 Task: Enable the video filter "Puzzle interactive game video filter" for mosaic bridge stream output.
Action: Mouse moved to (93, 12)
Screenshot: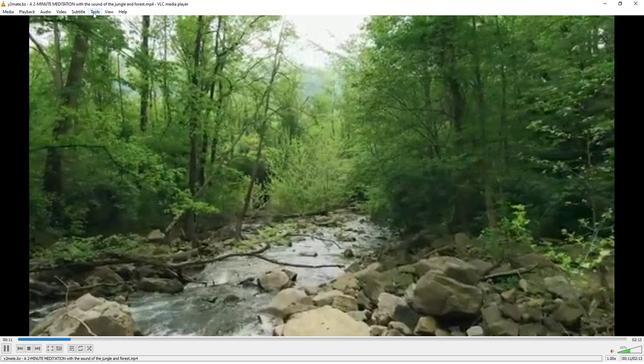 
Action: Mouse pressed left at (93, 12)
Screenshot: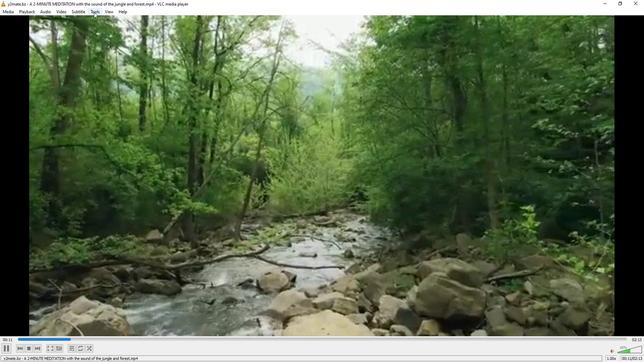 
Action: Mouse moved to (117, 90)
Screenshot: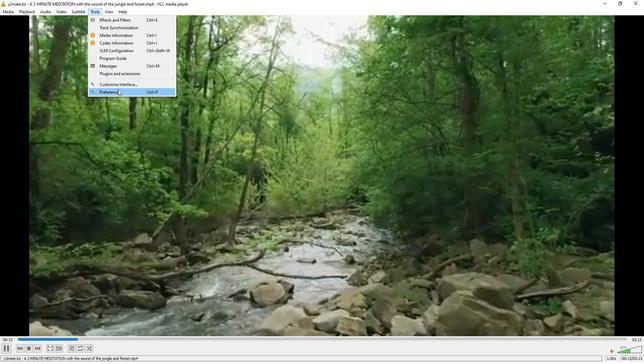 
Action: Mouse pressed left at (117, 90)
Screenshot: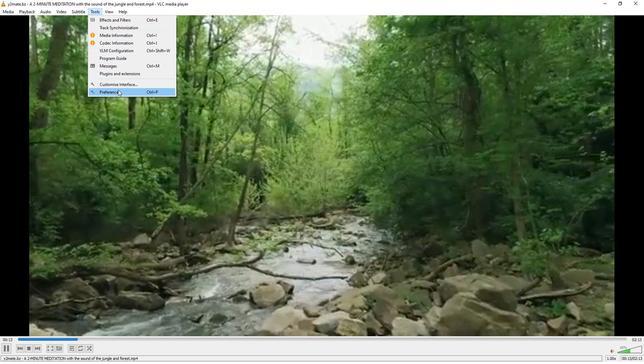 
Action: Mouse moved to (213, 295)
Screenshot: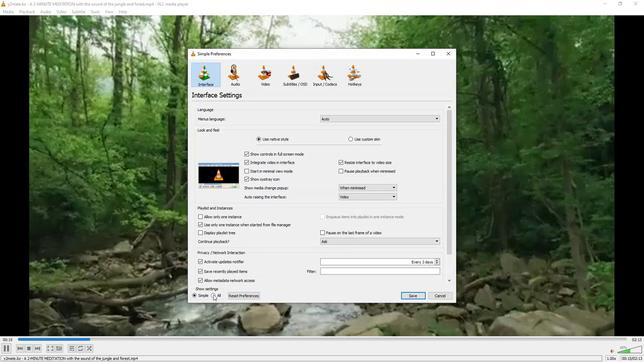 
Action: Mouse pressed left at (213, 295)
Screenshot: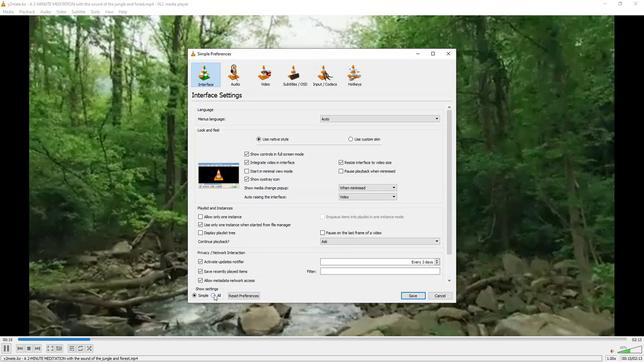 
Action: Mouse moved to (212, 236)
Screenshot: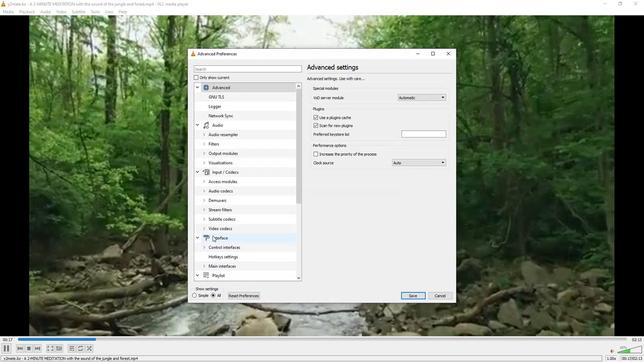 
Action: Mouse scrolled (212, 236) with delta (0, 0)
Screenshot: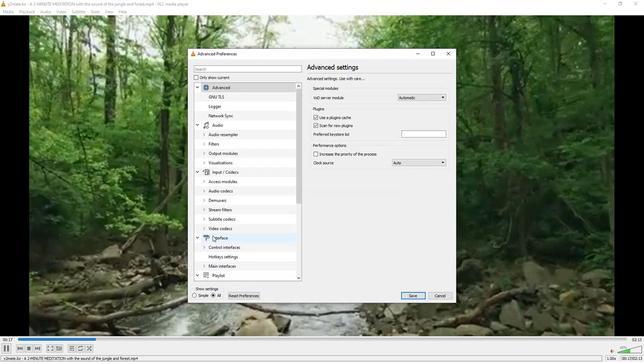 
Action: Mouse scrolled (212, 236) with delta (0, 0)
Screenshot: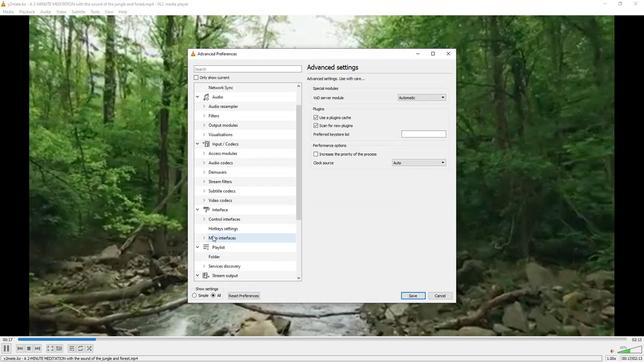 
Action: Mouse moved to (204, 266)
Screenshot: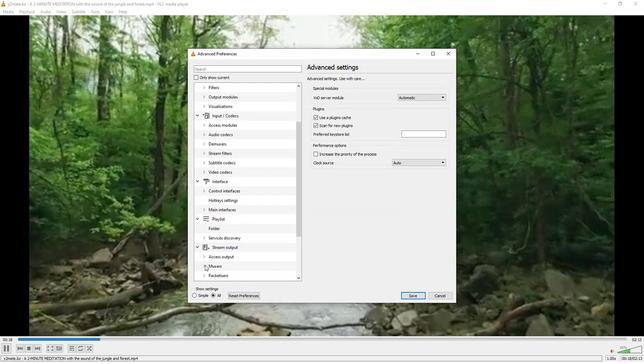 
Action: Mouse pressed left at (204, 266)
Screenshot: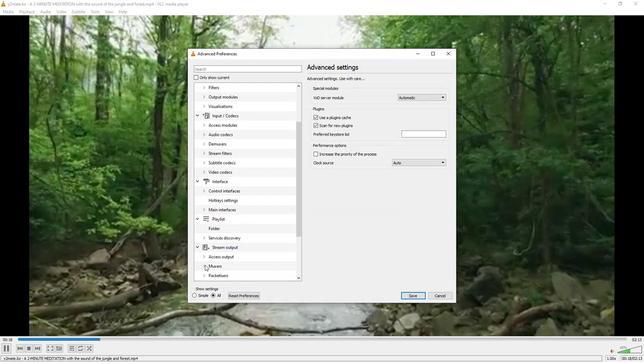 
Action: Mouse moved to (207, 252)
Screenshot: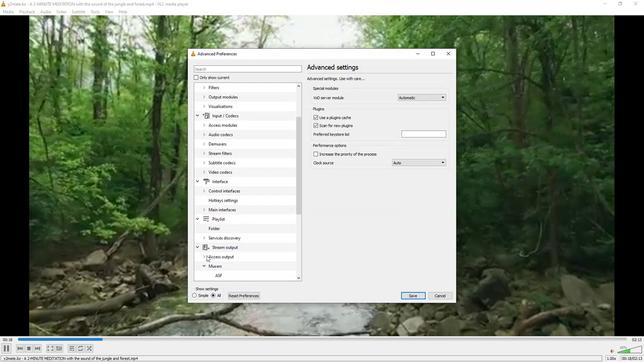 
Action: Mouse scrolled (207, 251) with delta (0, 0)
Screenshot: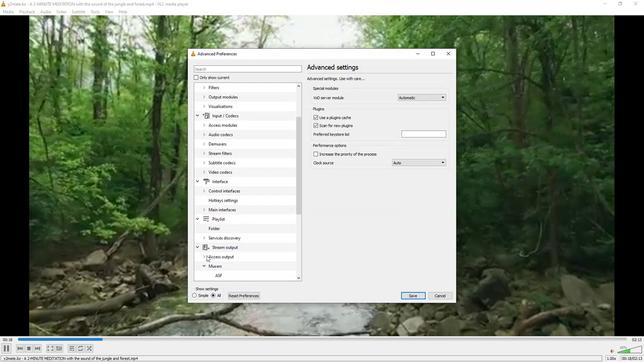 
Action: Mouse scrolled (207, 251) with delta (0, 0)
Screenshot: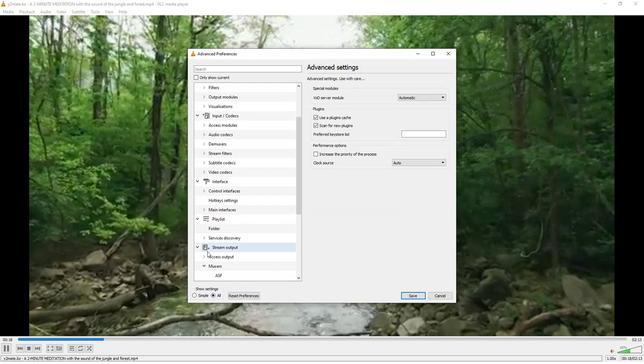 
Action: Mouse scrolled (207, 251) with delta (0, 0)
Screenshot: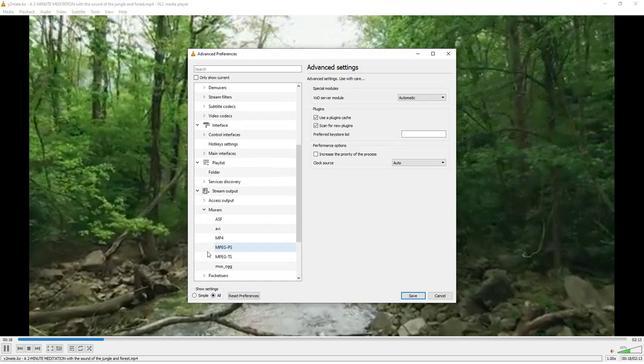 
Action: Mouse scrolled (207, 251) with delta (0, 0)
Screenshot: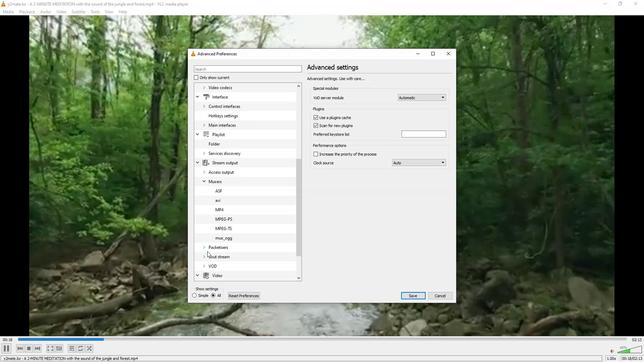 
Action: Mouse moved to (199, 229)
Screenshot: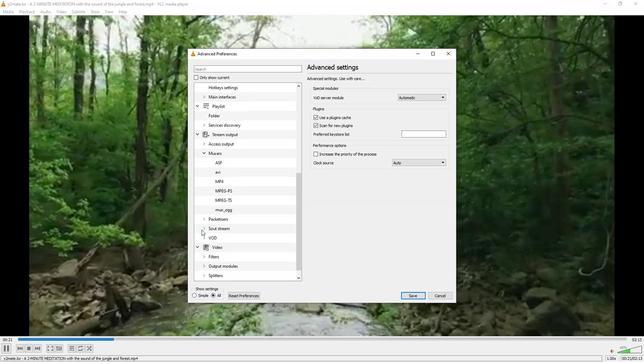 
Action: Mouse pressed left at (199, 229)
Screenshot: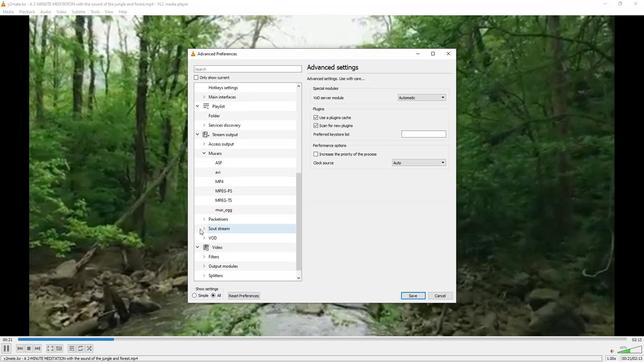 
Action: Mouse moved to (204, 228)
Screenshot: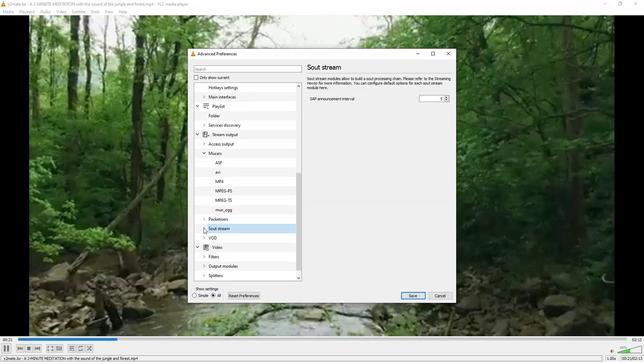 
Action: Mouse pressed left at (204, 228)
Screenshot: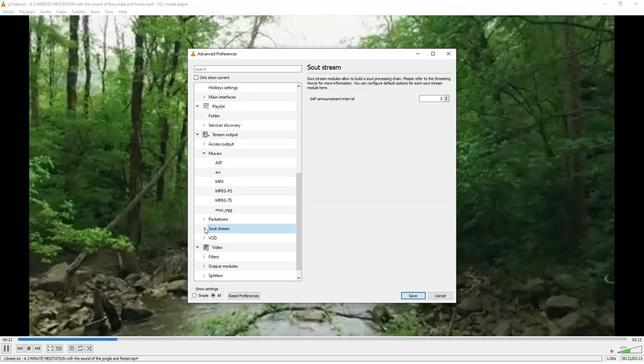 
Action: Mouse moved to (208, 227)
Screenshot: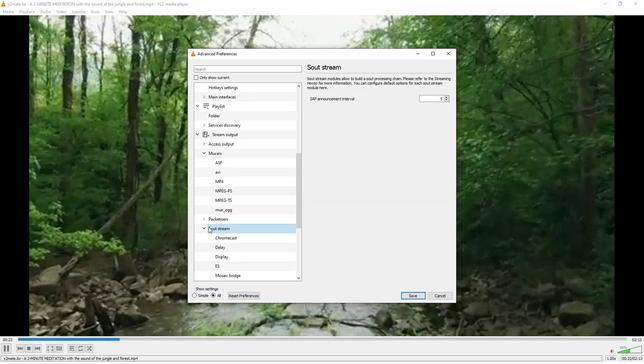 
Action: Mouse scrolled (208, 227) with delta (0, 0)
Screenshot: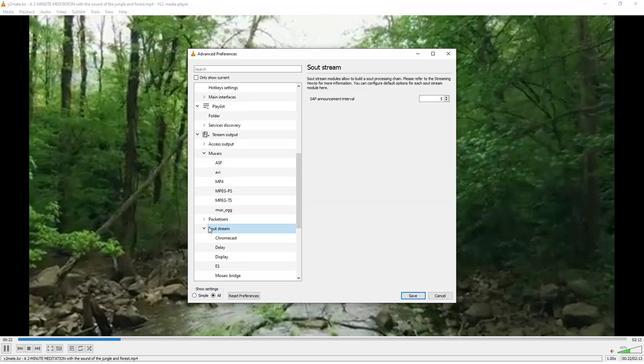 
Action: Mouse moved to (221, 246)
Screenshot: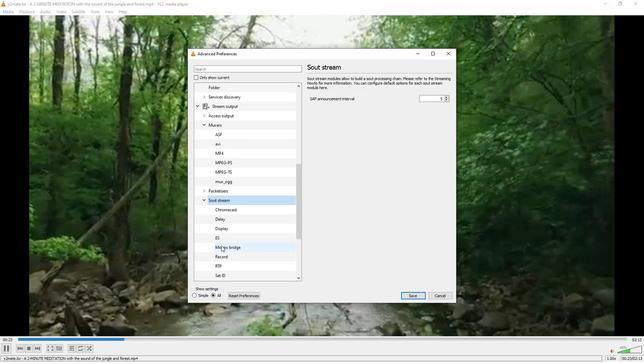 
Action: Mouse pressed left at (221, 246)
Screenshot: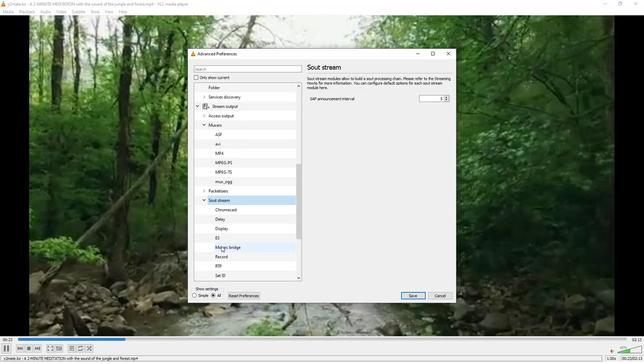 
Action: Mouse moved to (318, 176)
Screenshot: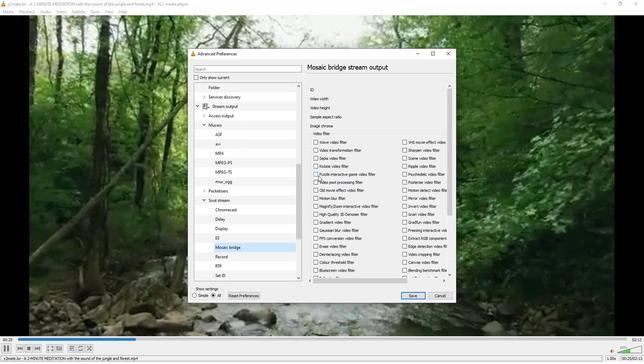 
Action: Mouse pressed left at (318, 176)
Screenshot: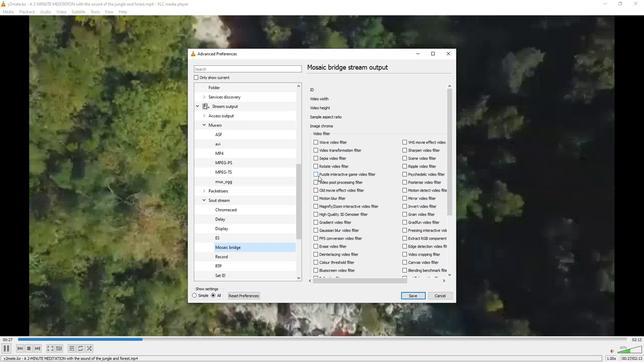 
Action: Mouse moved to (317, 176)
Screenshot: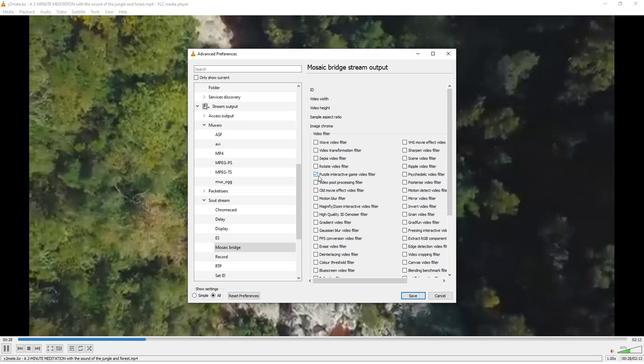
